 Task: Insert a line chart into the spreadsheet named "Data".
Action: Mouse moved to (147, 231)
Screenshot: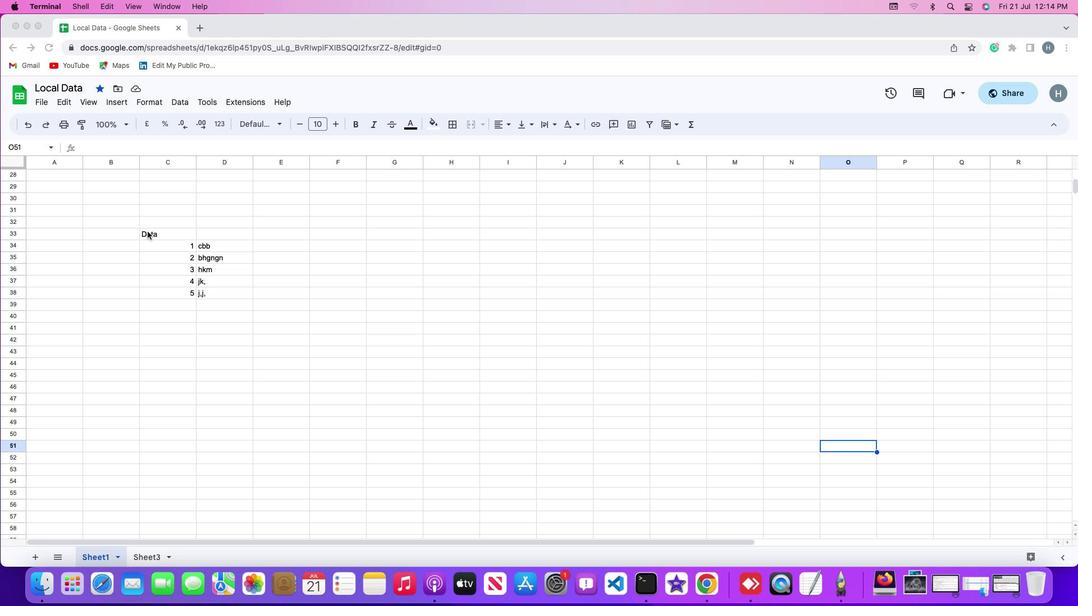 
Action: Mouse pressed left at (147, 231)
Screenshot: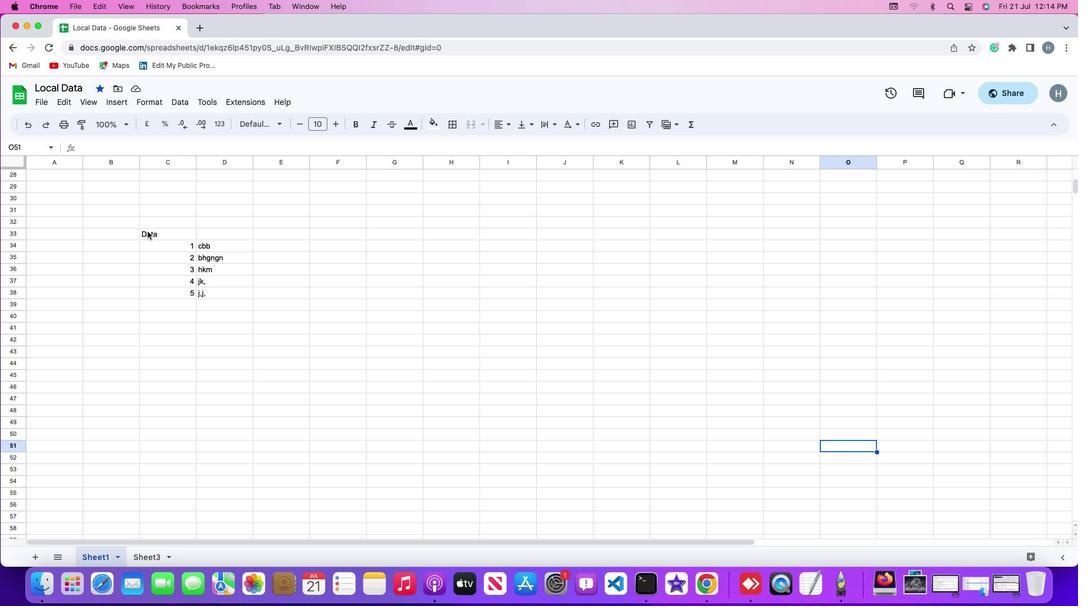 
Action: Mouse moved to (154, 231)
Screenshot: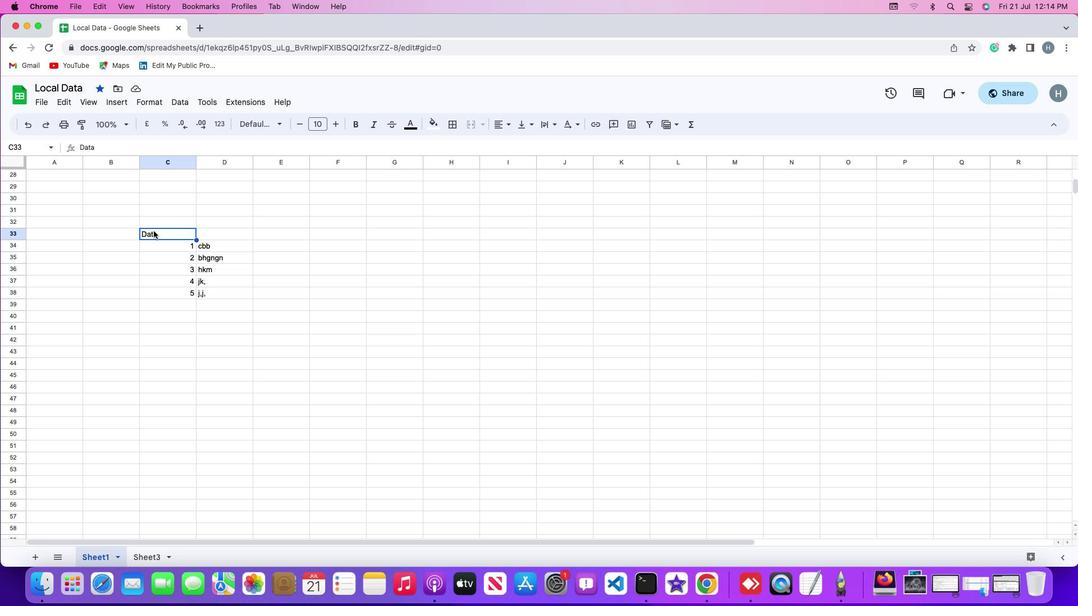 
Action: Mouse pressed left at (154, 231)
Screenshot: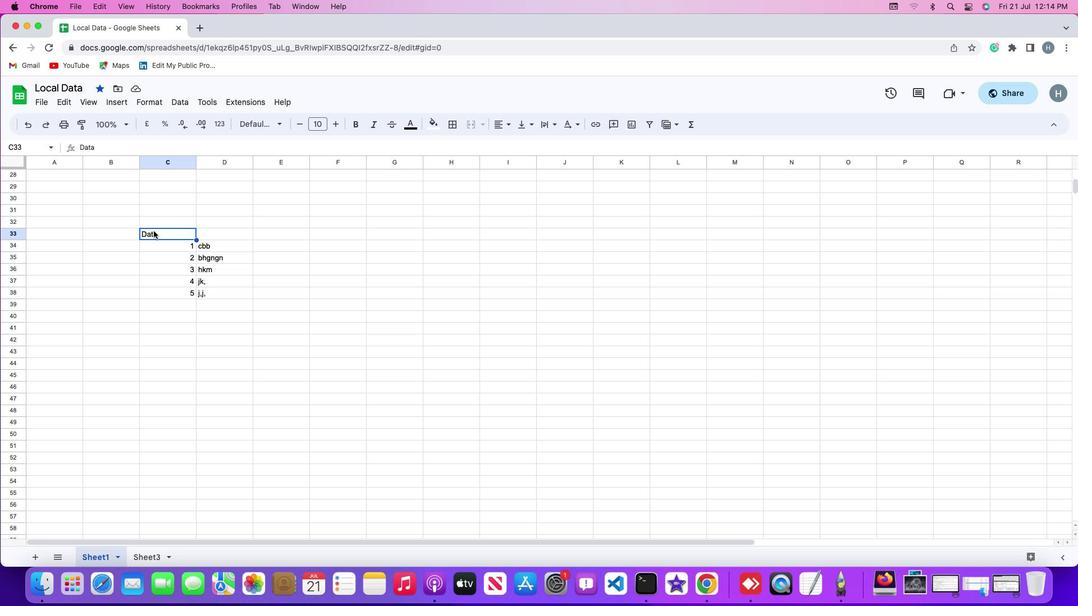 
Action: Mouse moved to (162, 231)
Screenshot: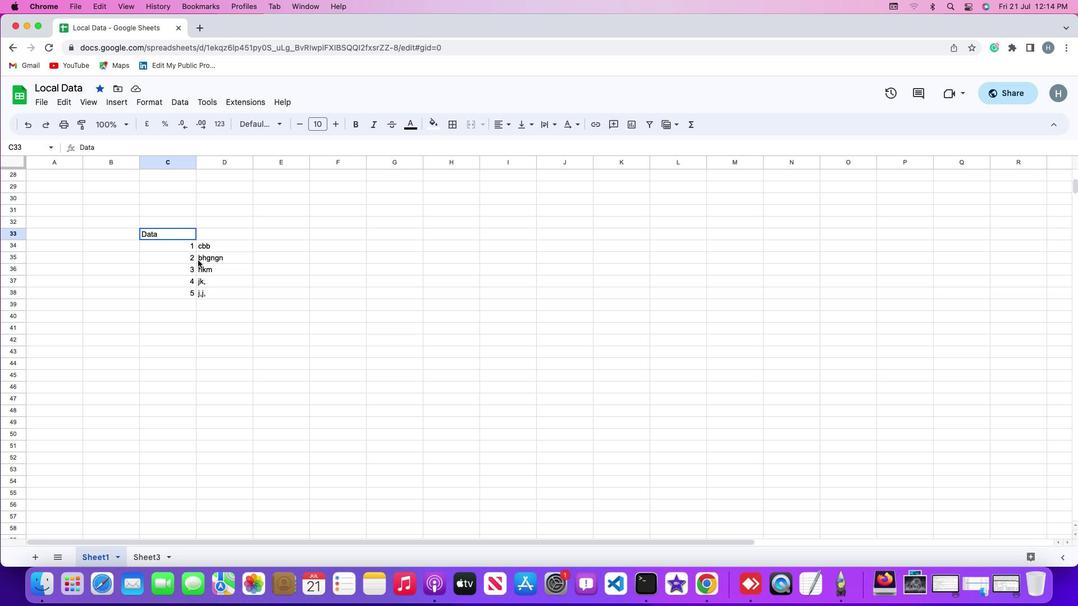
Action: Mouse pressed left at (162, 231)
Screenshot: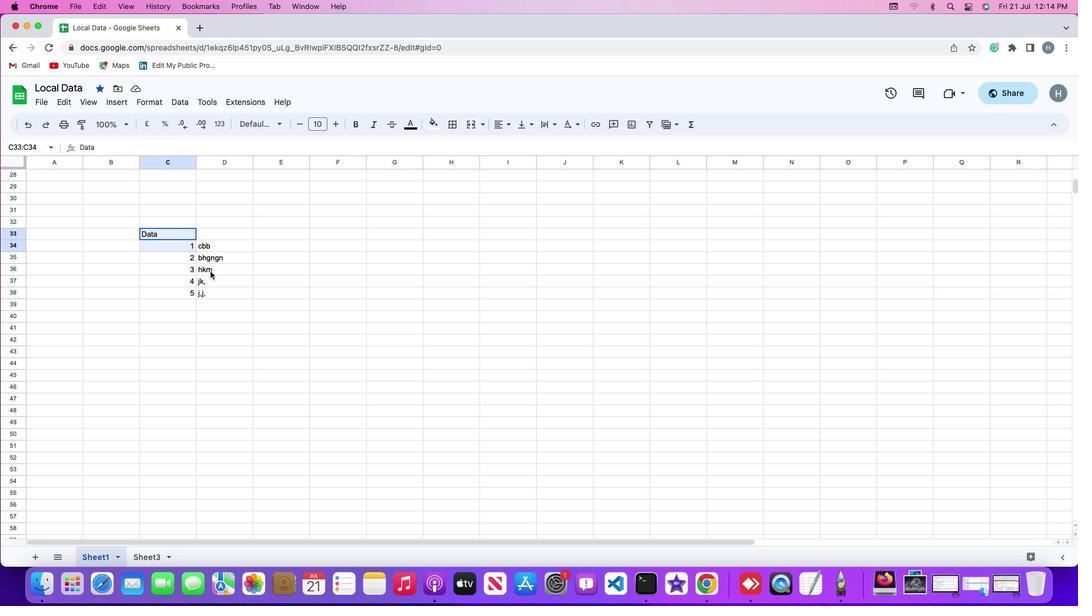 
Action: Mouse moved to (119, 98)
Screenshot: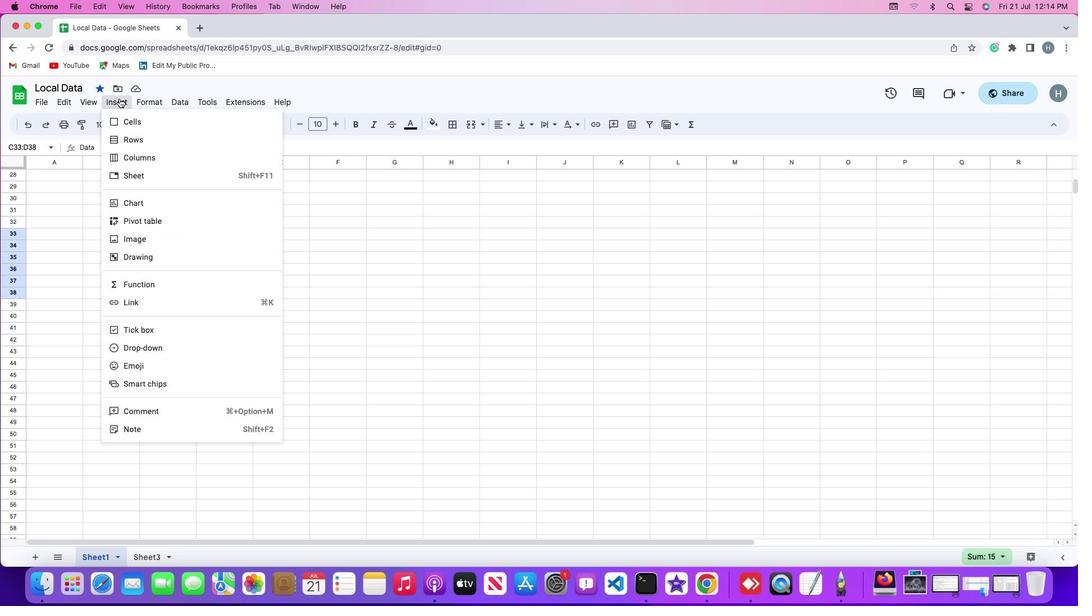 
Action: Mouse pressed left at (119, 98)
Screenshot: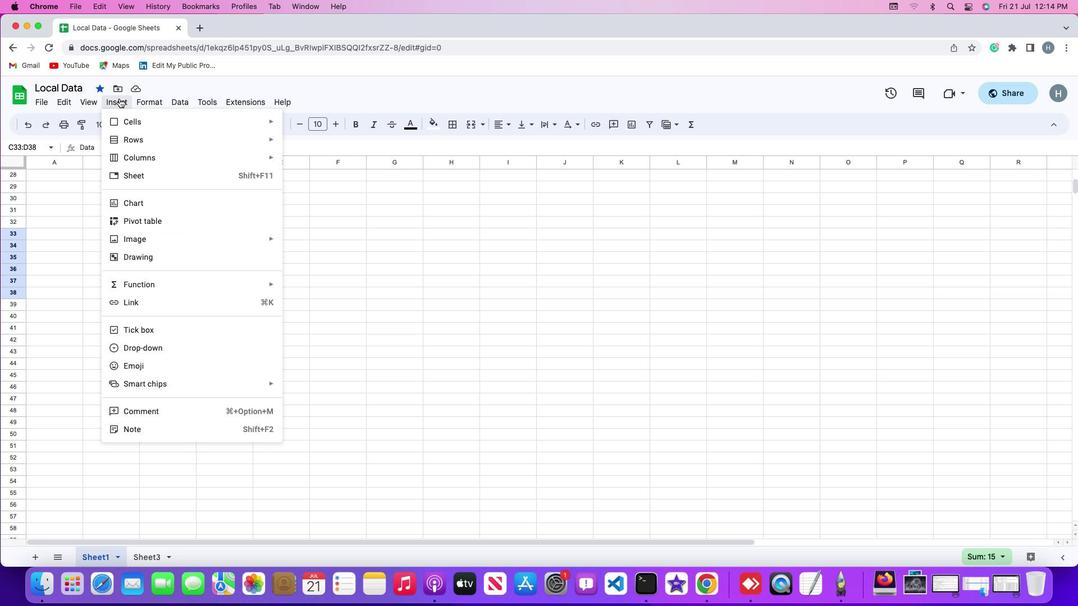 
Action: Mouse moved to (156, 206)
Screenshot: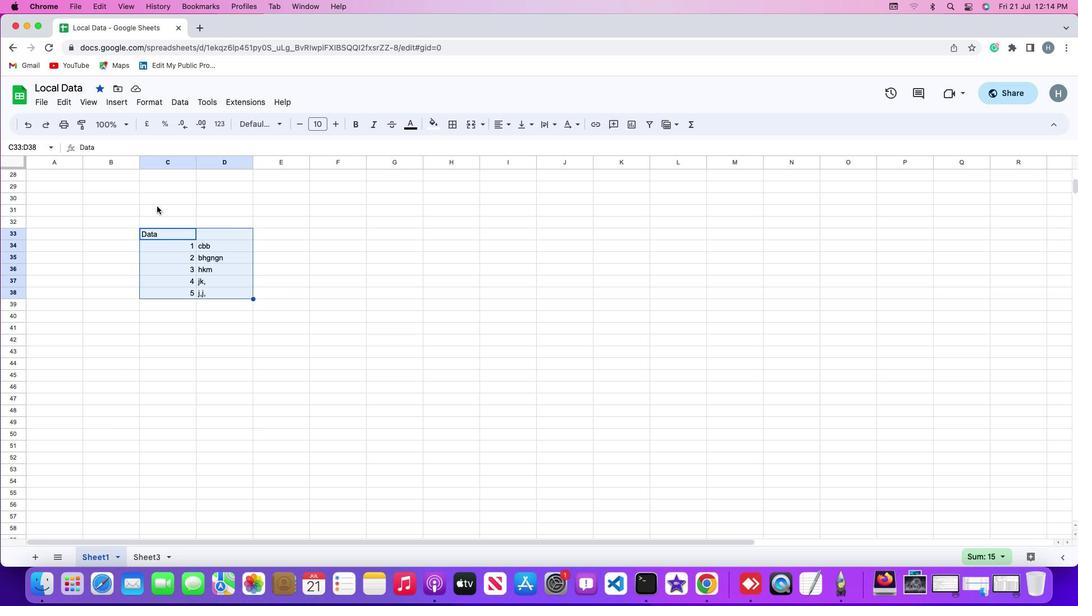 
Action: Mouse pressed left at (156, 206)
Screenshot: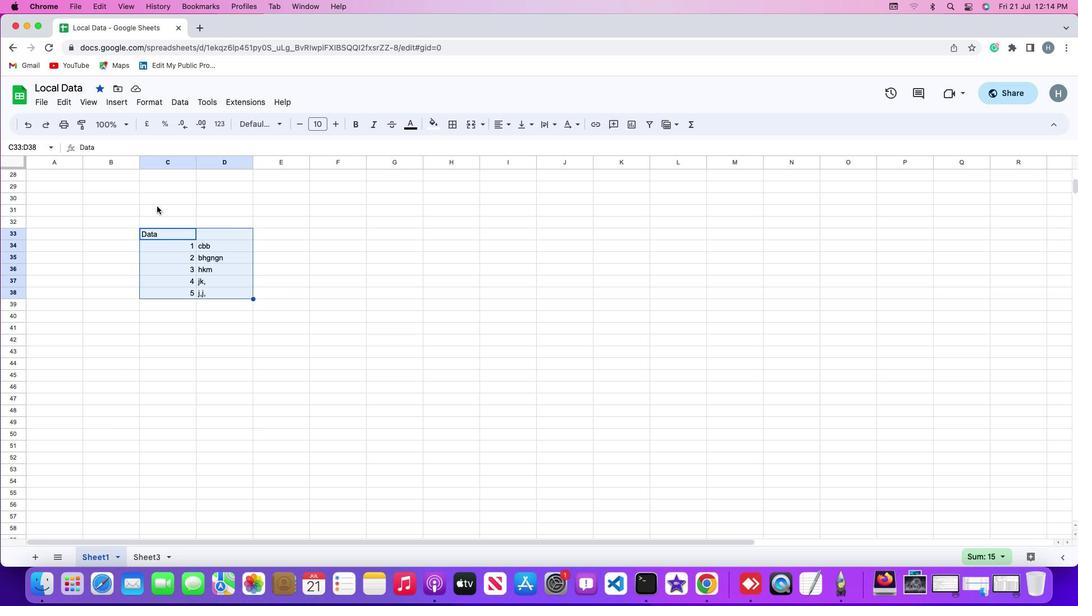 
Action: Mouse moved to (1039, 204)
Screenshot: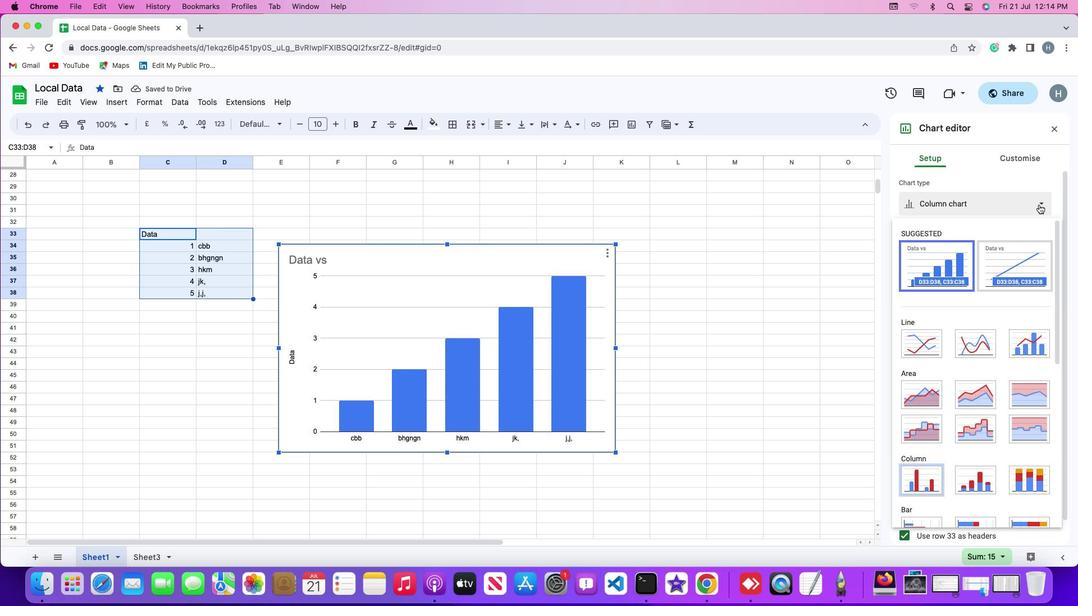 
Action: Mouse pressed left at (1039, 204)
Screenshot: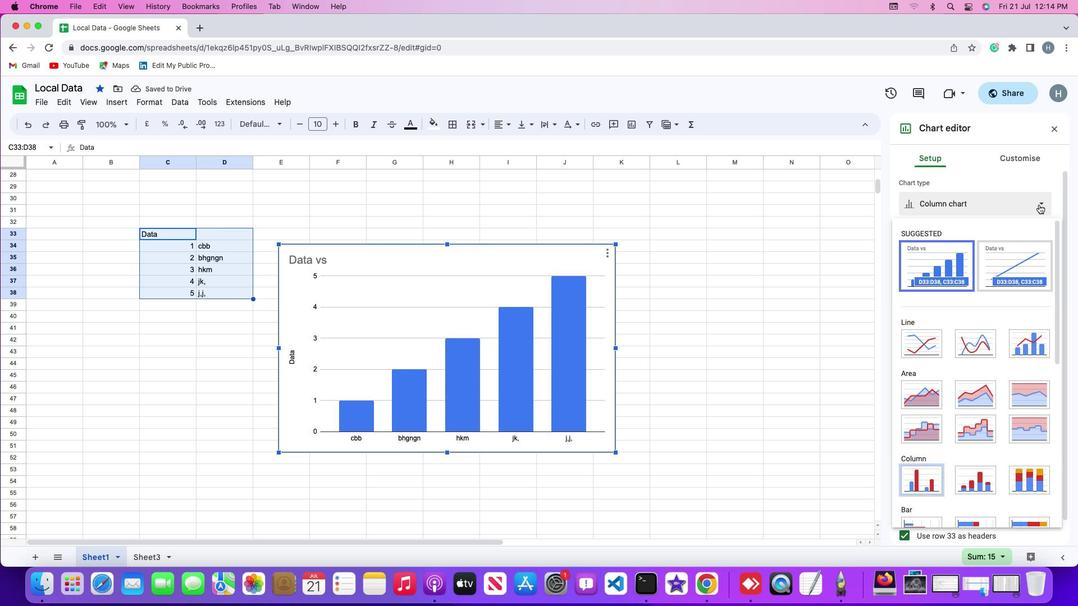 
Action: Mouse moved to (931, 348)
Screenshot: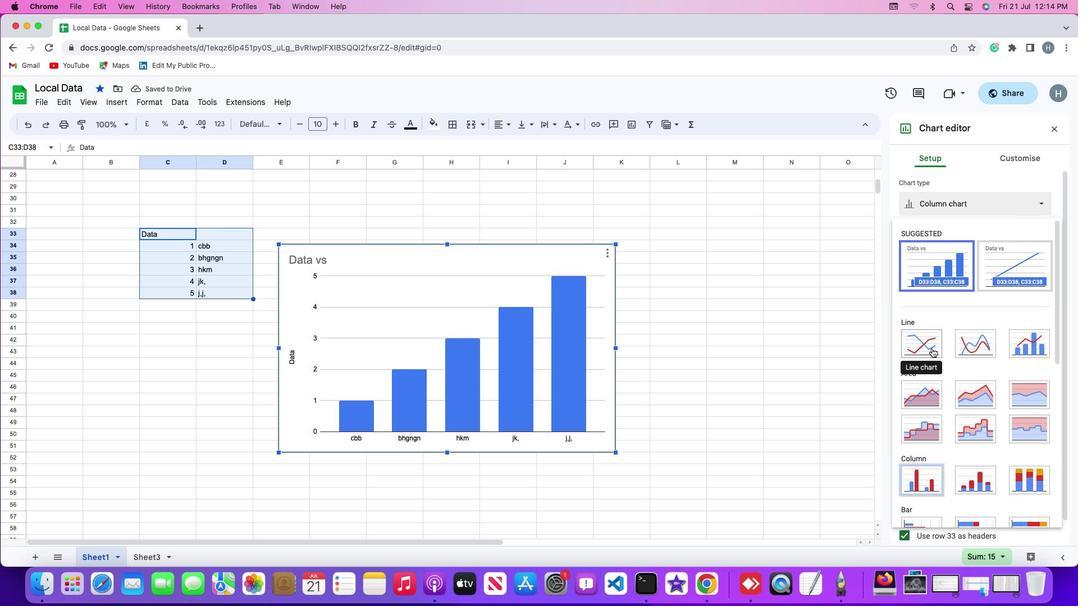 
Action: Mouse pressed left at (931, 348)
Screenshot: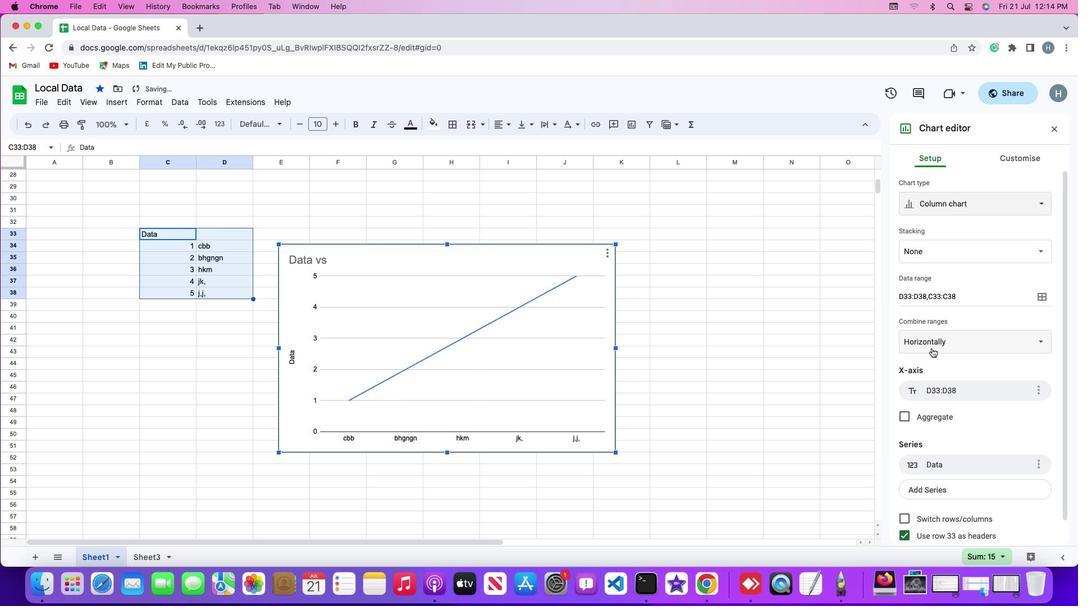 
Action: Mouse moved to (781, 367)
Screenshot: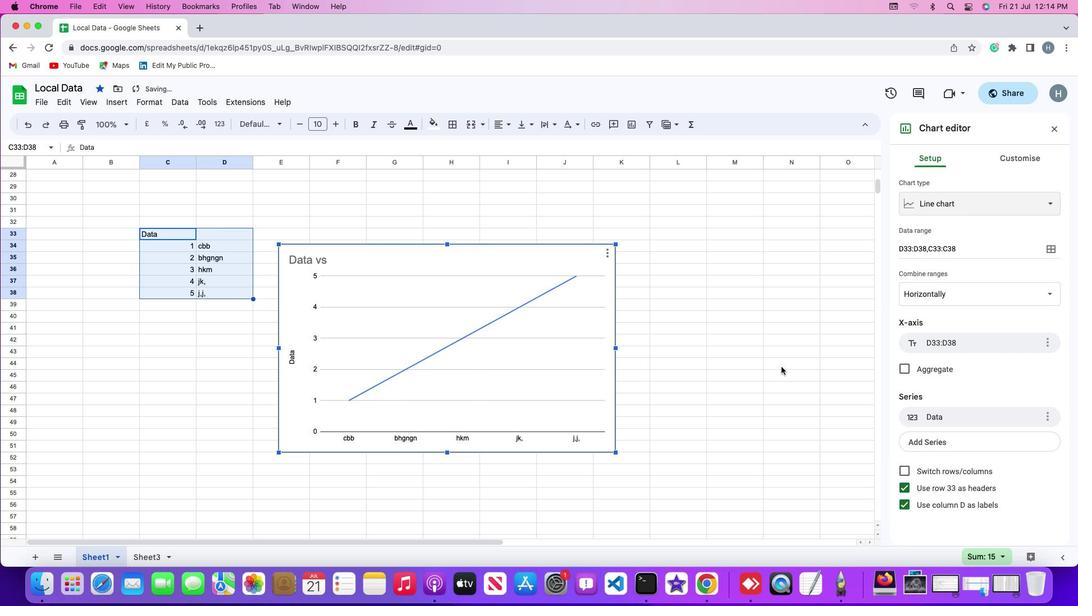 
